 Task: Invite Team Member Softage.1@softage.net to Workspace Brand Strategy. Invite Team Member Softage.2@softage.net to Workspace Brand Strategy. Invite Team Member Softage.3@softage.net to Workspace Brand Strategy. Invite Team Member Softage.4@softage.net to Workspace Brand Strategy
Action: Mouse moved to (923, 128)
Screenshot: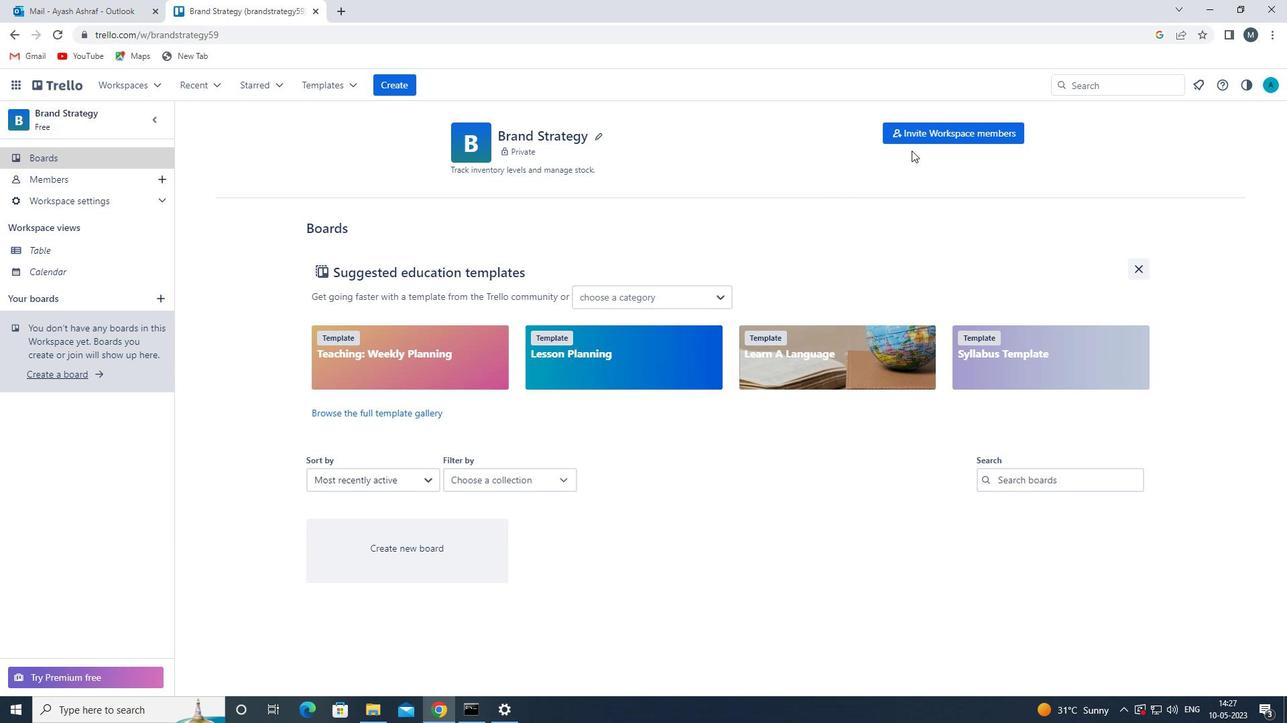 
Action: Mouse pressed left at (923, 128)
Screenshot: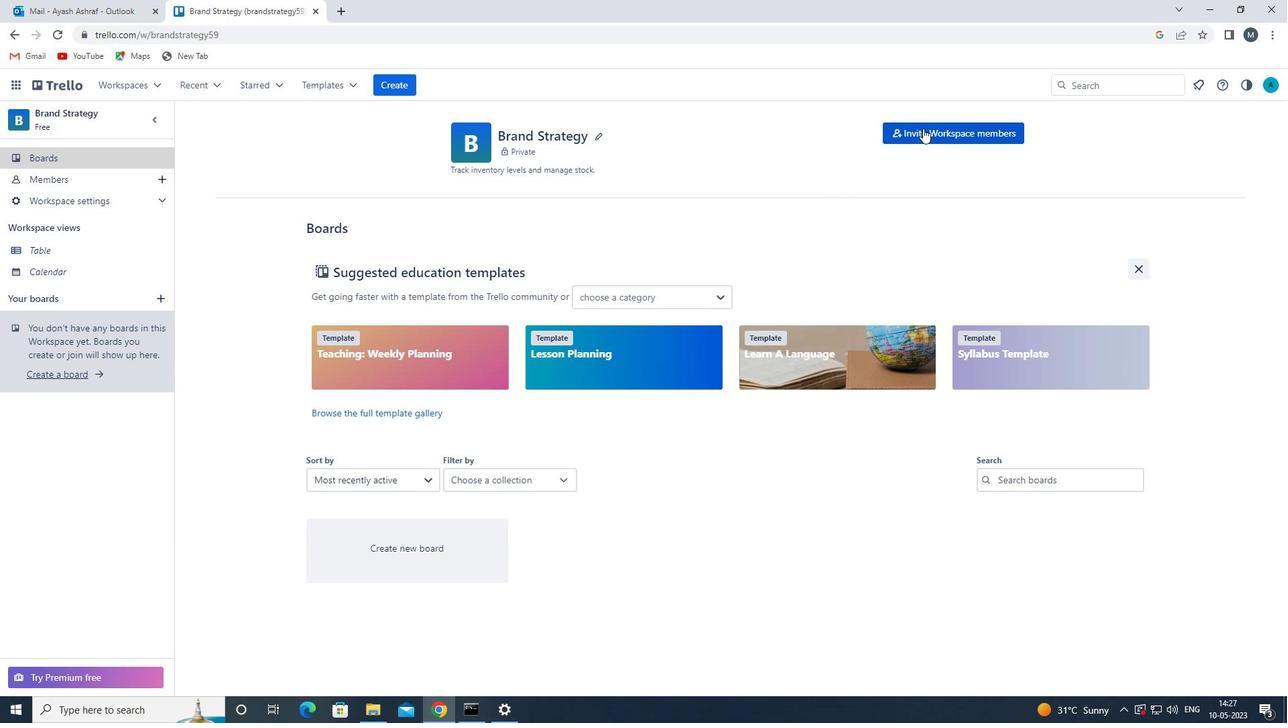 
Action: Mouse moved to (634, 380)
Screenshot: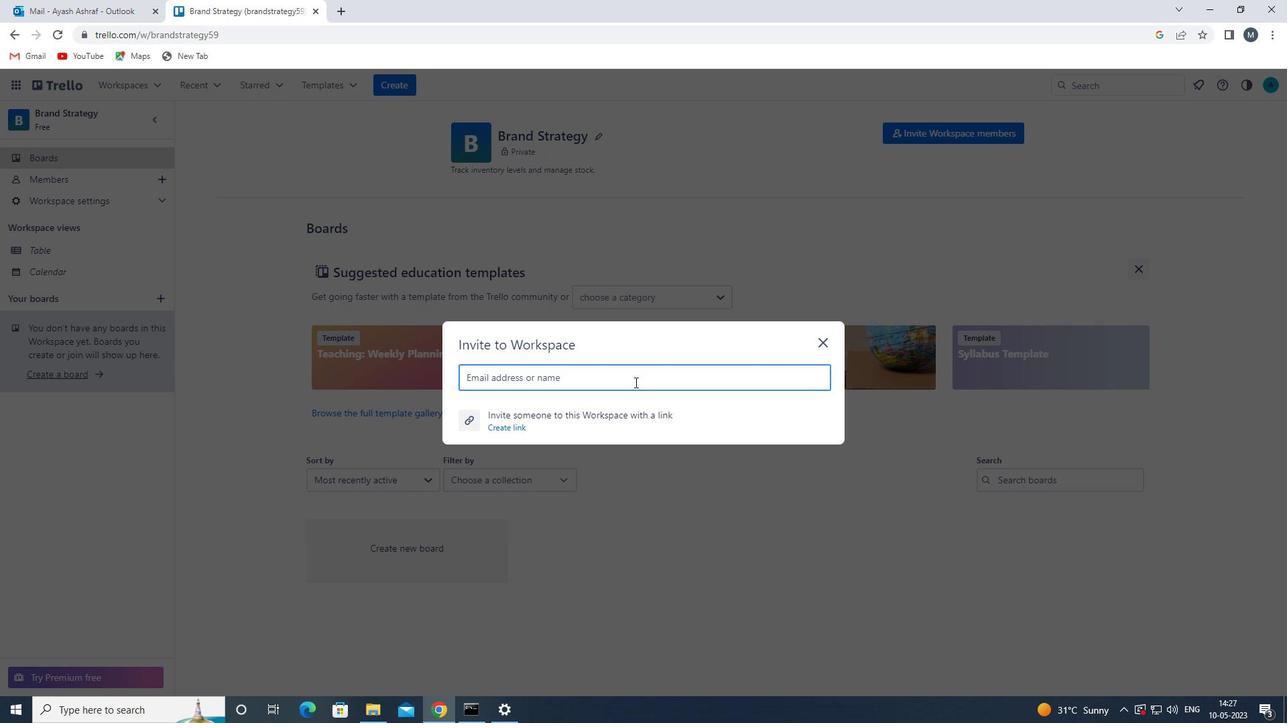 
Action: Mouse pressed left at (634, 380)
Screenshot: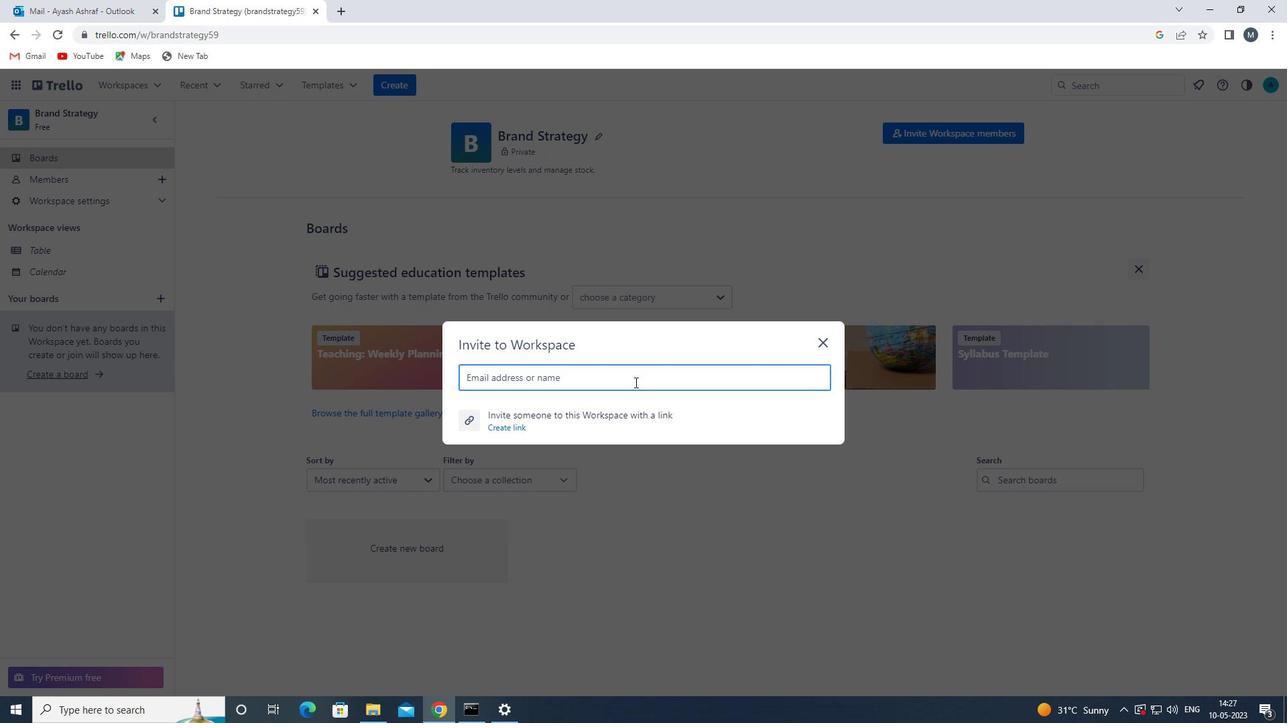 
Action: Key pressed <Key.shift>SOFTAGE.1<Key.shift>@SOFTAGE.NET<Key.enter><Key.shift><Key.shift>SOFTAGE.2<Key.shift><Key.shift><Key.shift><Key.shift><Key.shift><Key.shift><Key.shift>@DOFTAGE<Key.backspace><Key.backspace><Key.backspace><Key.backspace><Key.backspace><Key.backspace><Key.backspace>SOFTAGE.NET<Key.enter><Key.shift>SOFTAGE.3<Key.shift>@SOFTAGE.NET<Key.enter><Key.shift><Key.shift><Key.shift><Key.shift><Key.shift><Key.shift><Key.shift><Key.shift><Key.shift><Key.shift>SOFTAGE.4<Key.shift>@SOFTAGE.NET<Key.enter>
Screenshot: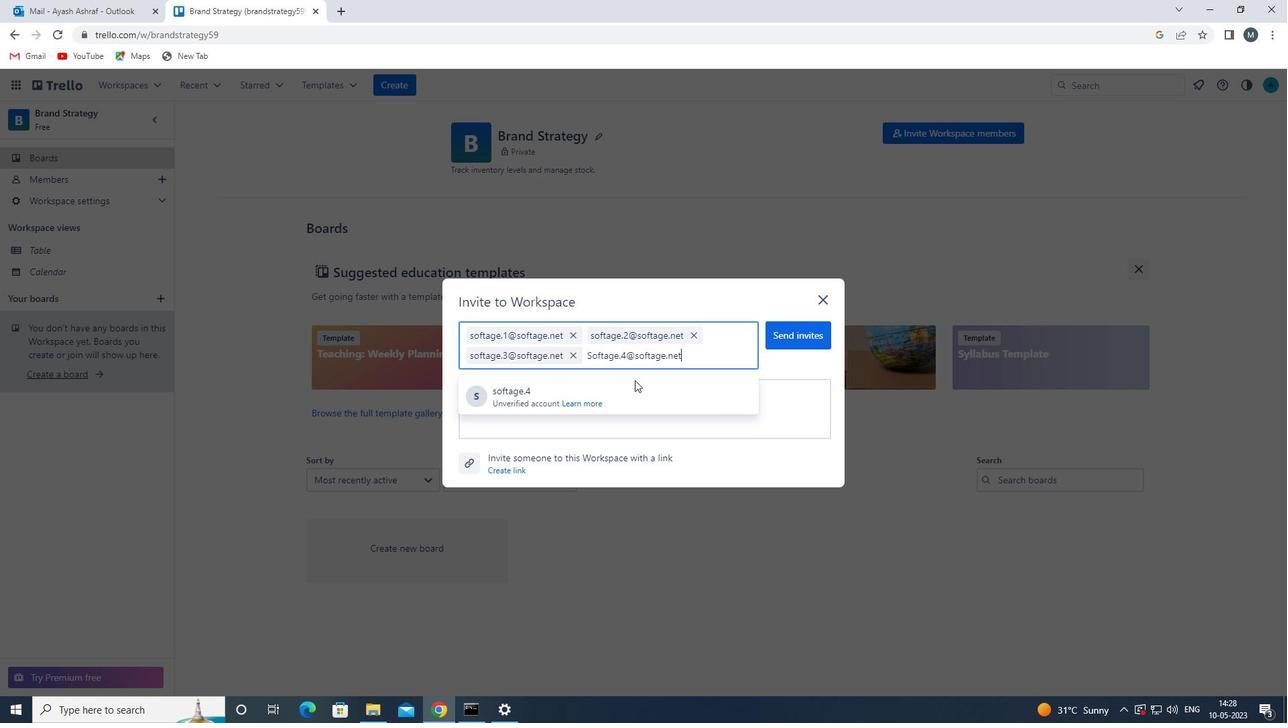 
Action: Mouse moved to (778, 323)
Screenshot: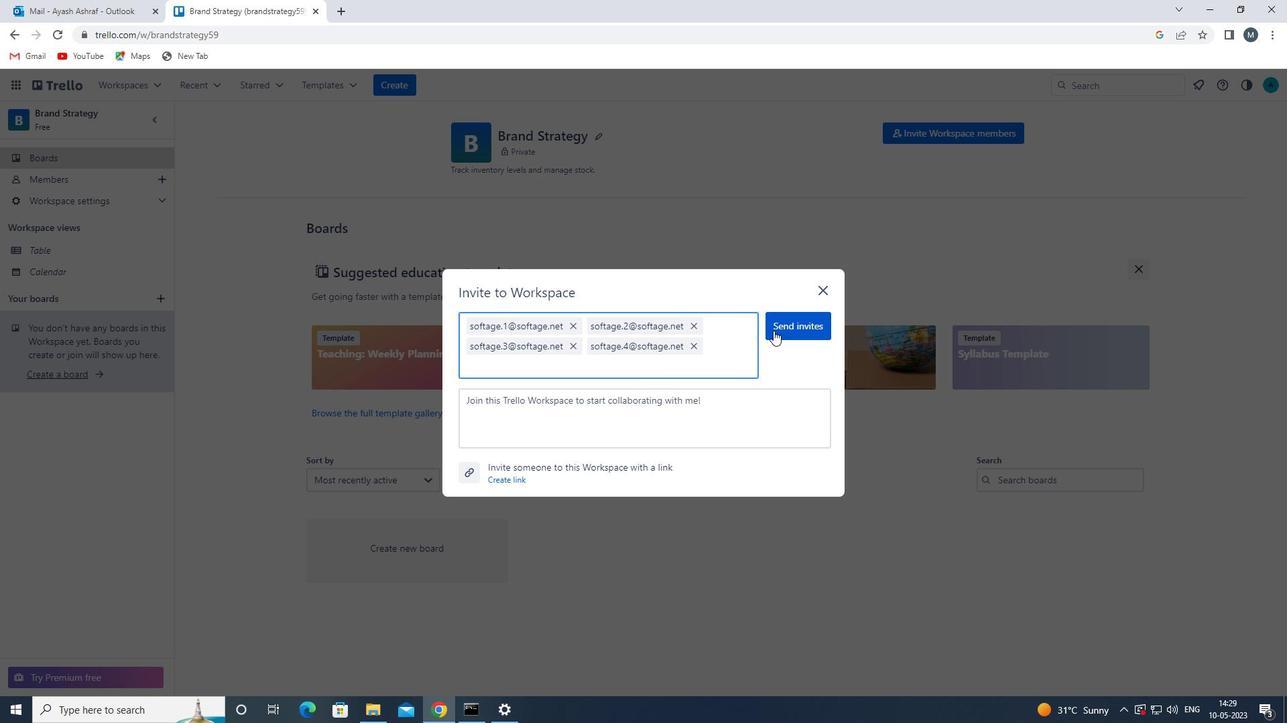
Action: Mouse pressed left at (778, 323)
Screenshot: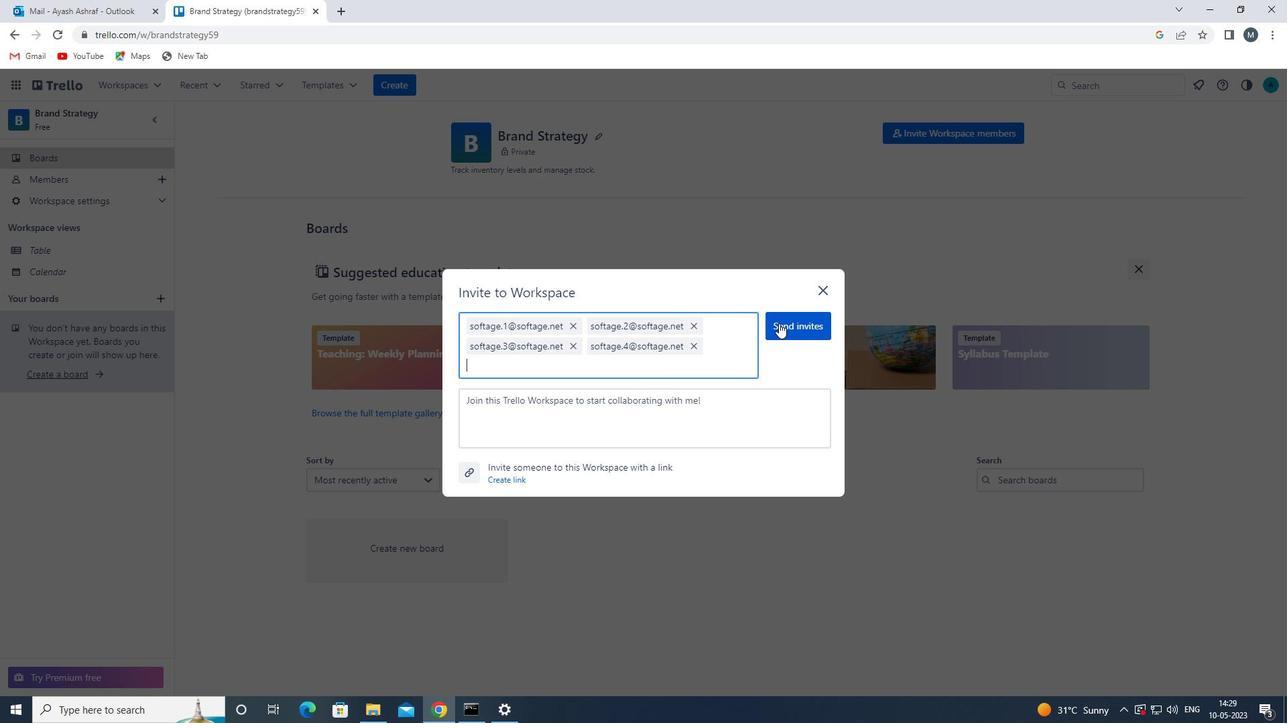 
Action: Mouse moved to (728, 339)
Screenshot: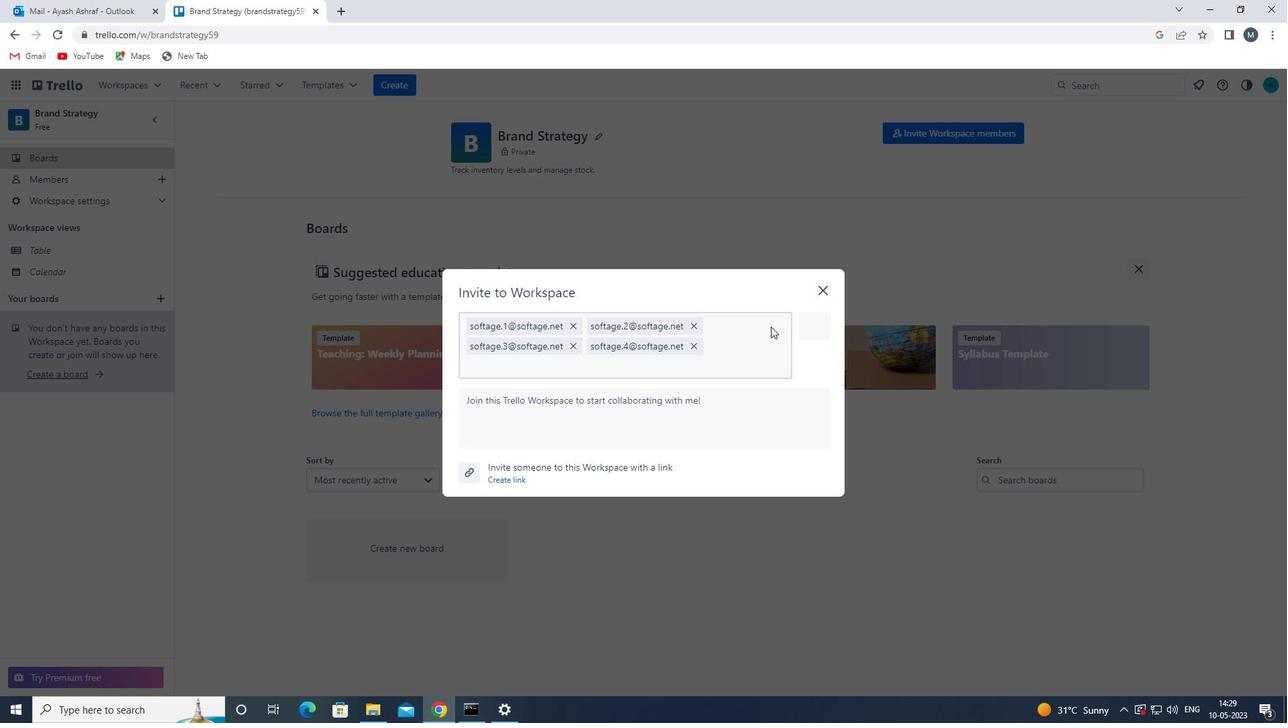 
